 Task: Create a due date automation trigger when advanced on, on the wednesday of the week before a card is due add fields with custom field "Resume" set to a date between 1 and 7 days from now at 11:00 AM.
Action: Mouse moved to (994, 90)
Screenshot: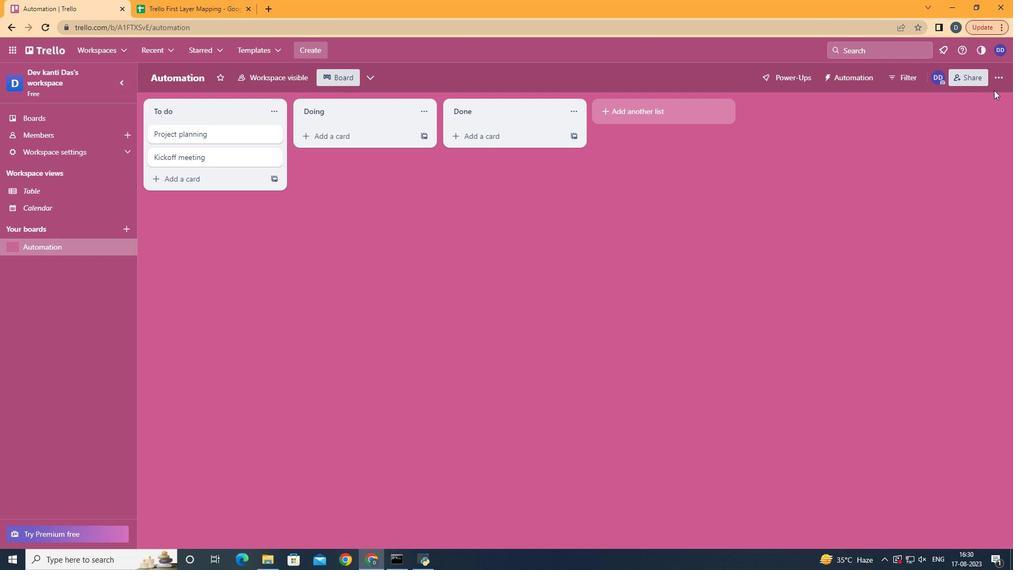 
Action: Mouse pressed left at (994, 90)
Screenshot: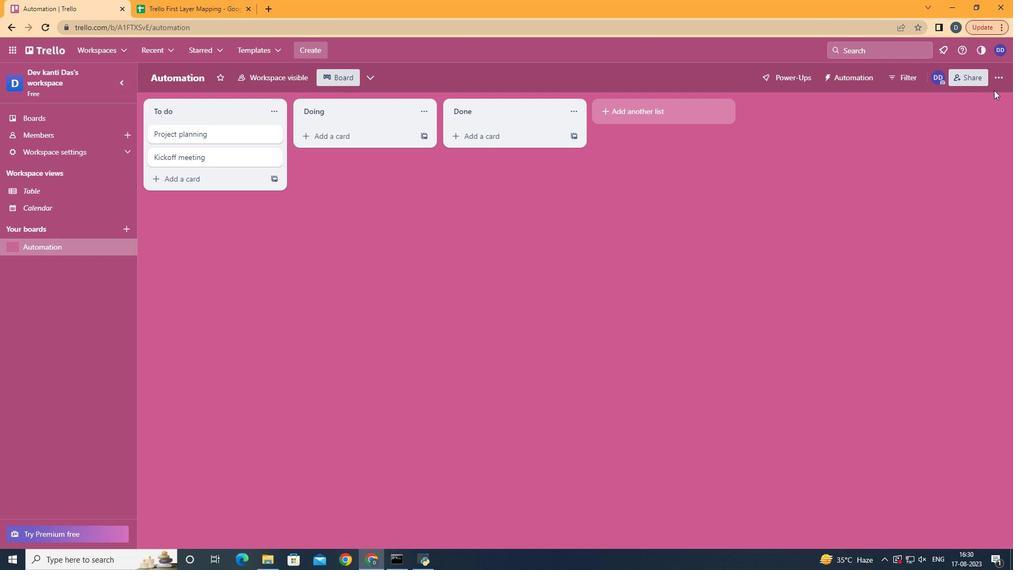 
Action: Mouse moved to (994, 84)
Screenshot: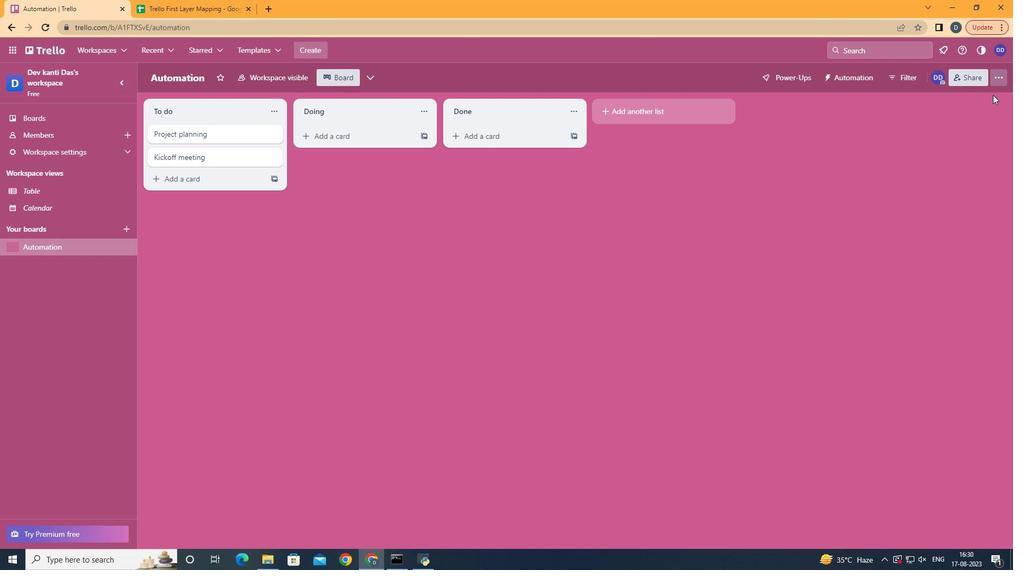
Action: Mouse pressed left at (994, 84)
Screenshot: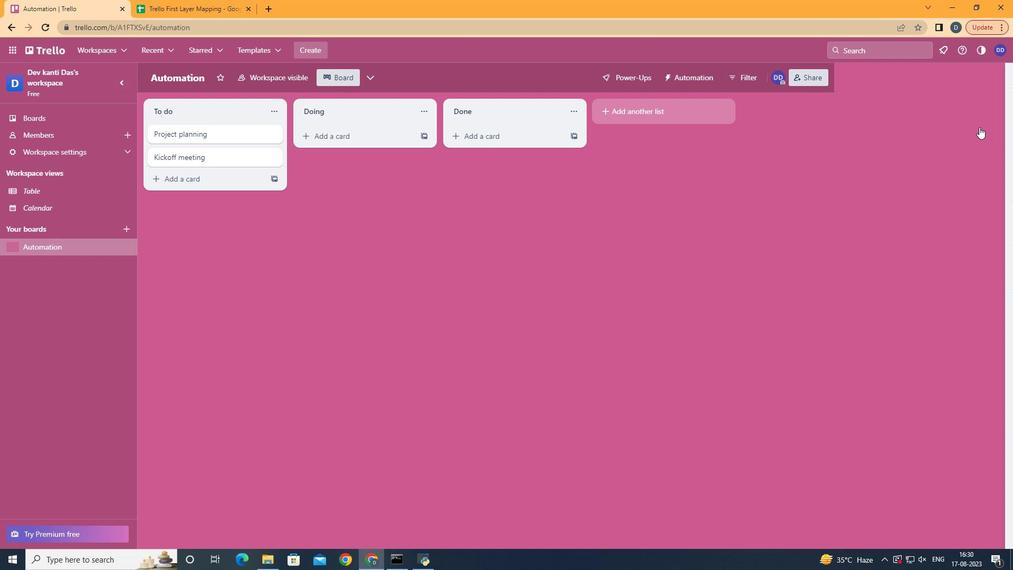 
Action: Mouse moved to (922, 224)
Screenshot: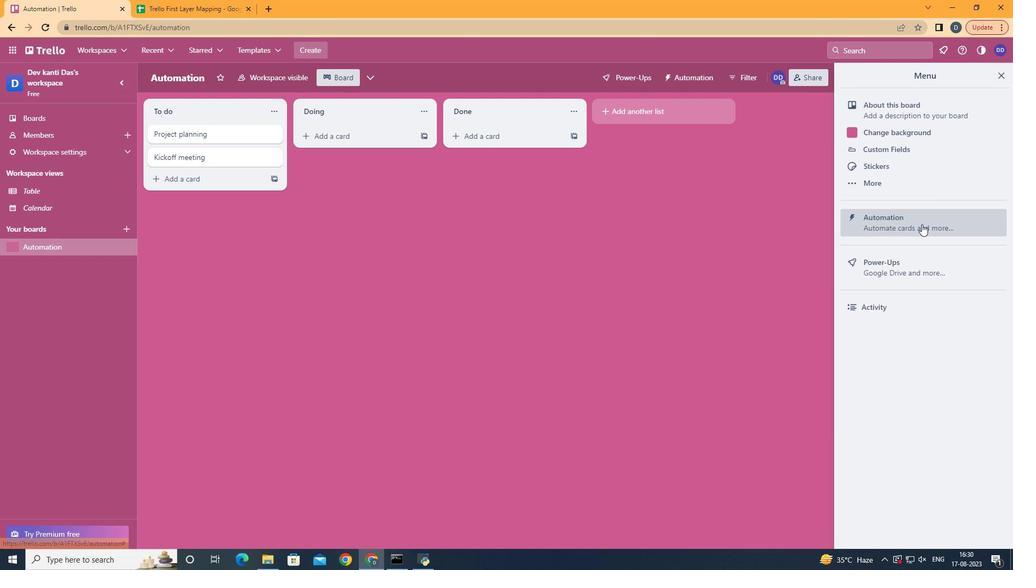 
Action: Mouse pressed left at (922, 224)
Screenshot: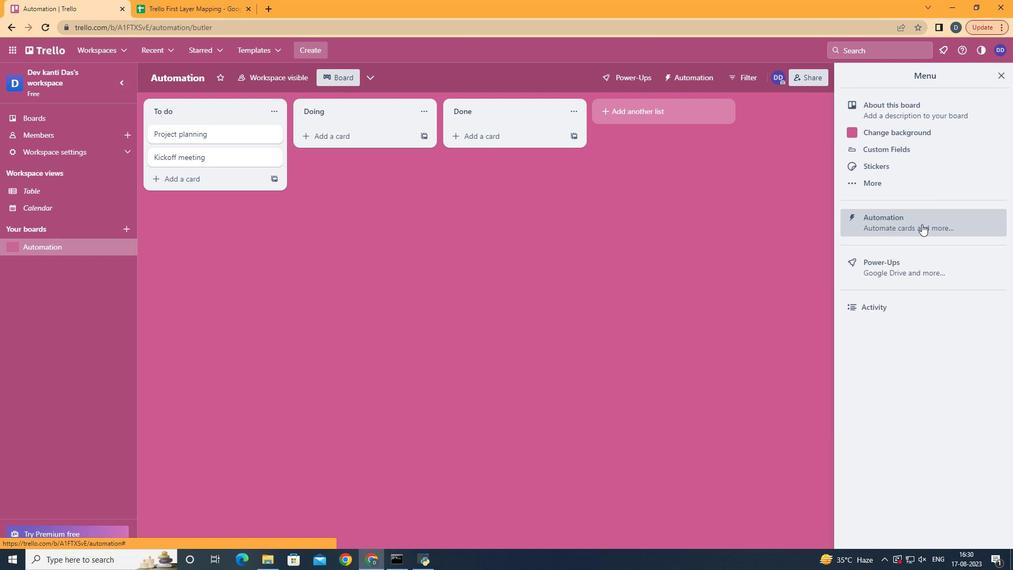 
Action: Mouse moved to (188, 211)
Screenshot: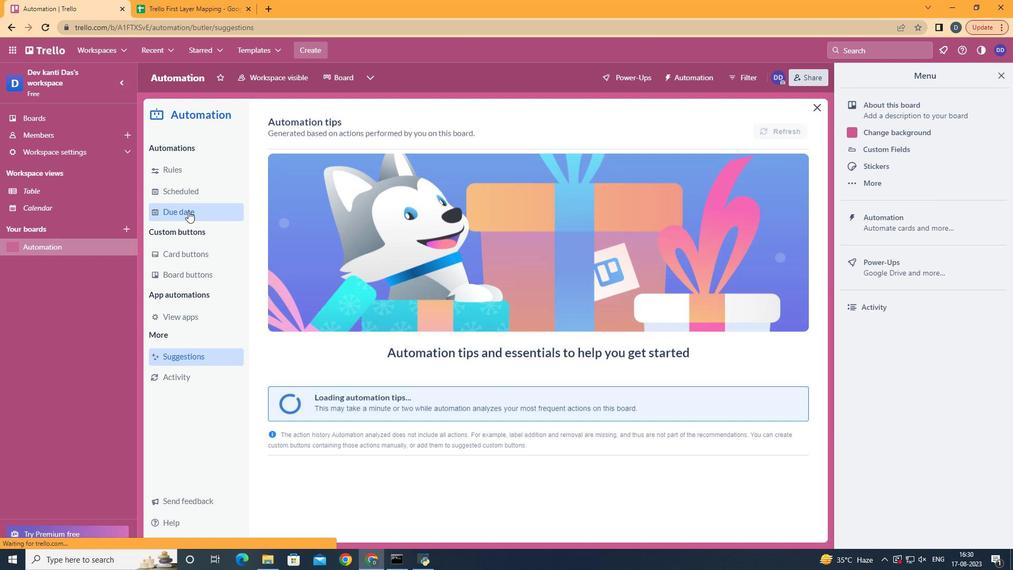 
Action: Mouse pressed left at (188, 211)
Screenshot: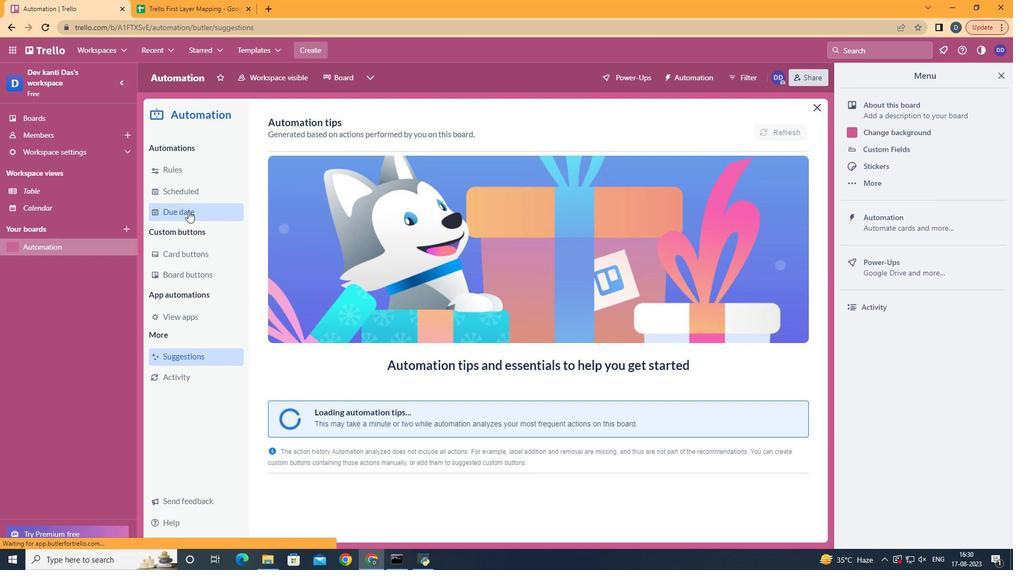 
Action: Mouse moved to (752, 124)
Screenshot: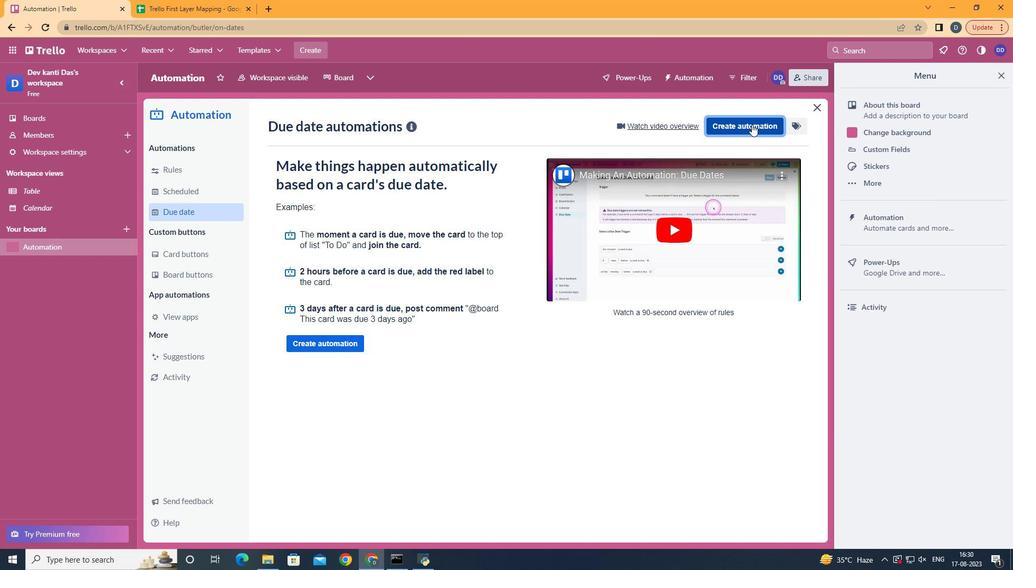
Action: Mouse pressed left at (752, 124)
Screenshot: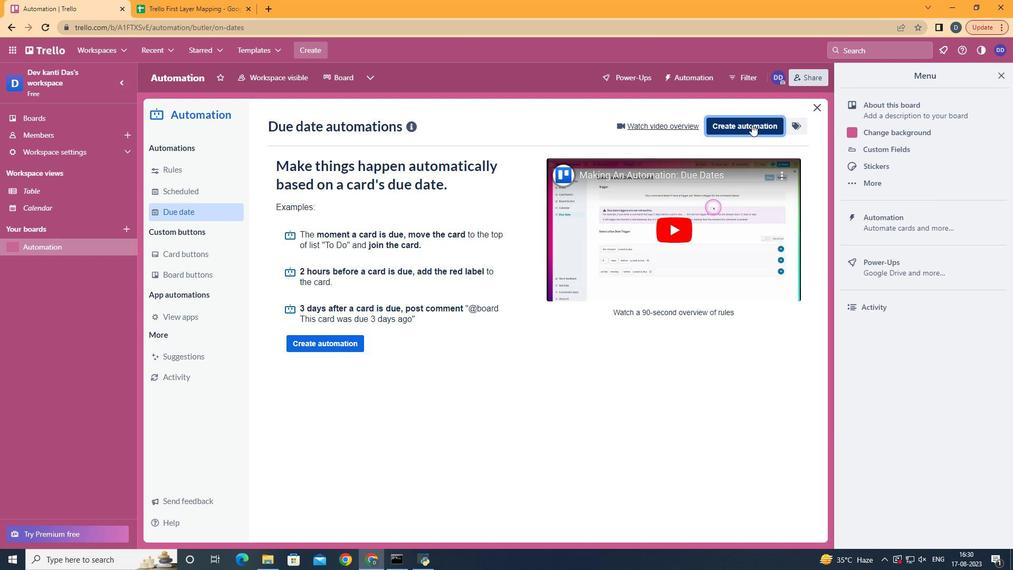 
Action: Mouse moved to (555, 231)
Screenshot: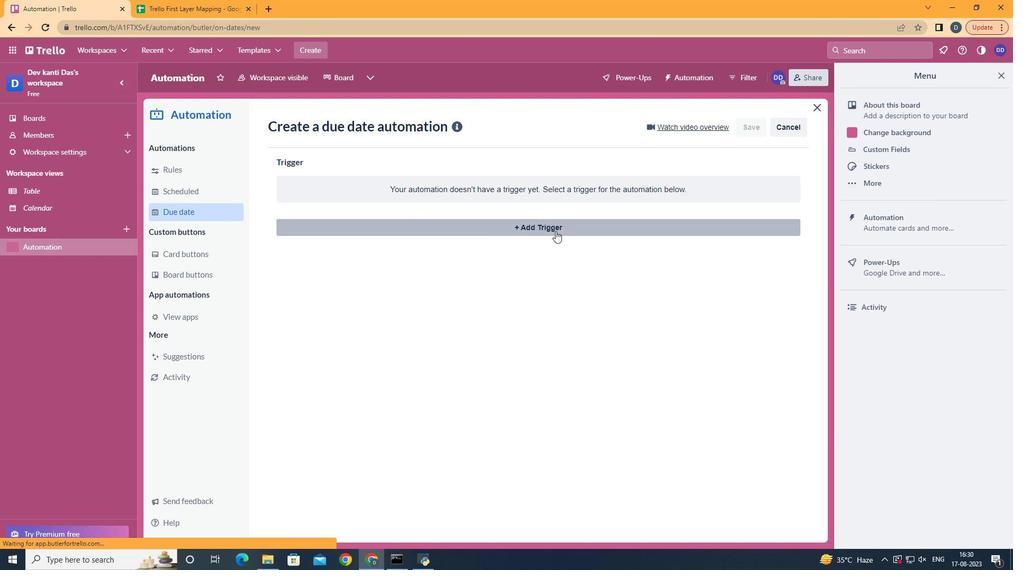 
Action: Mouse pressed left at (555, 231)
Screenshot: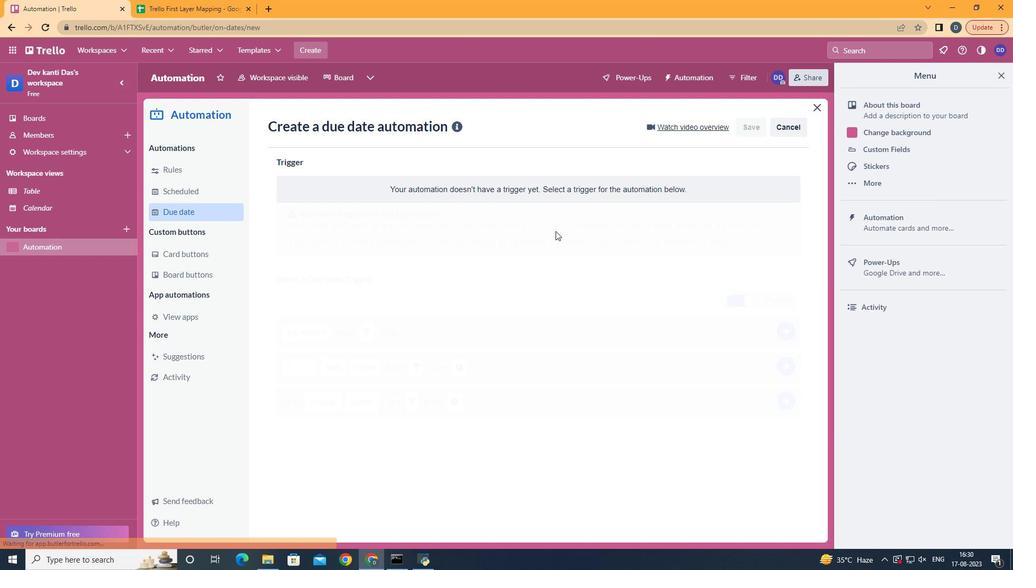 
Action: Mouse moved to (354, 314)
Screenshot: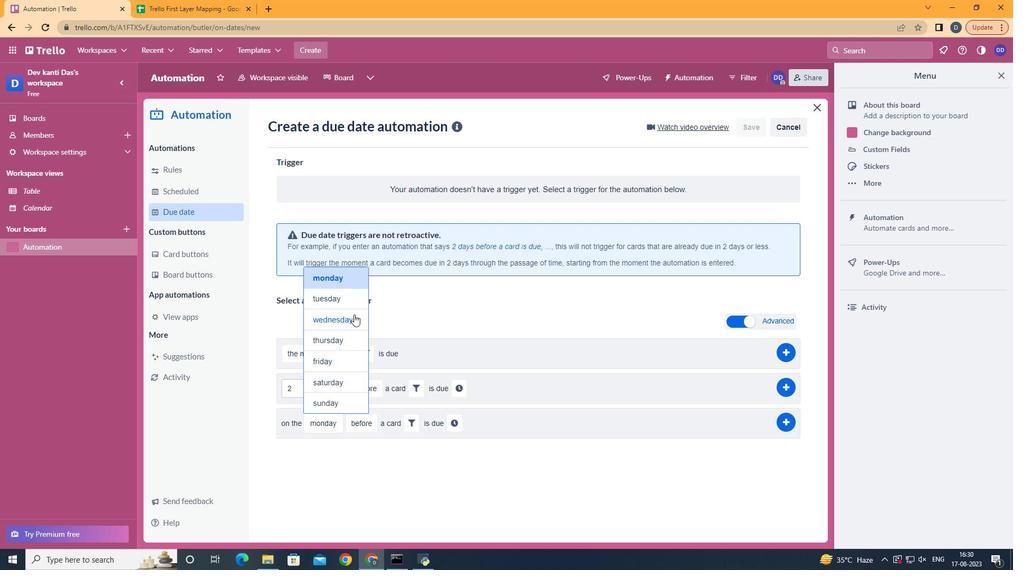 
Action: Mouse pressed left at (354, 314)
Screenshot: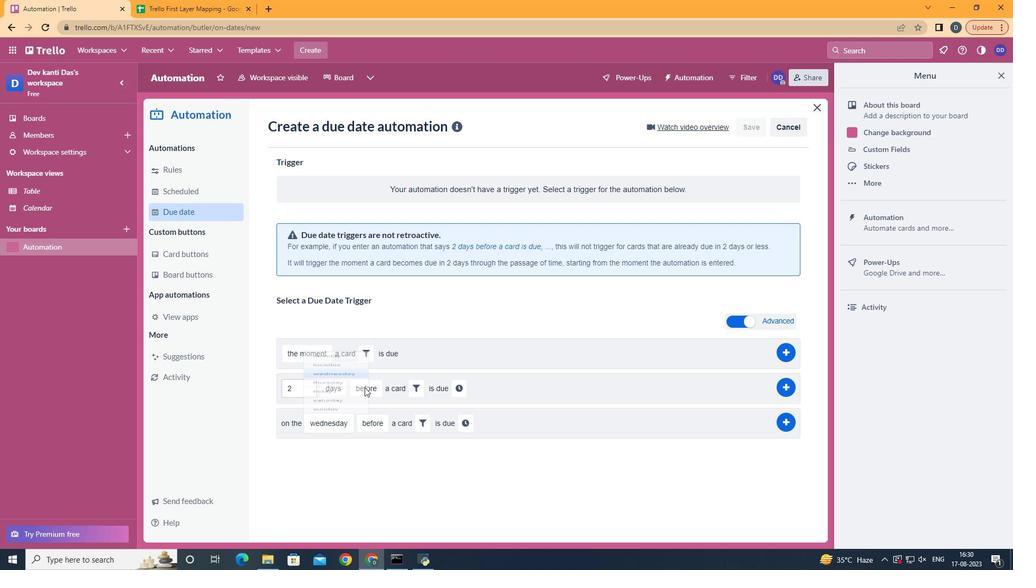 
Action: Mouse moved to (403, 512)
Screenshot: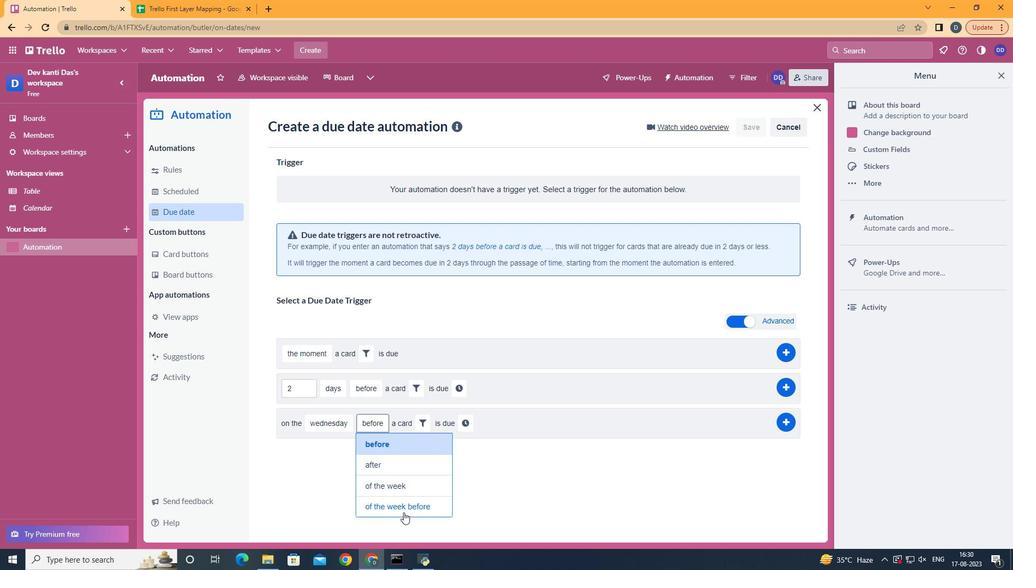 
Action: Mouse pressed left at (403, 512)
Screenshot: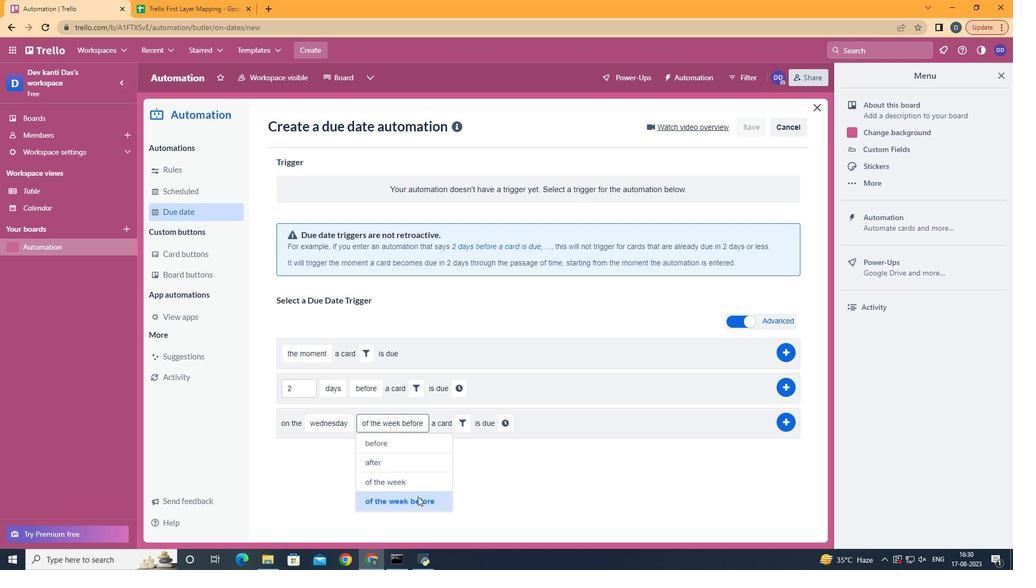 
Action: Mouse moved to (467, 424)
Screenshot: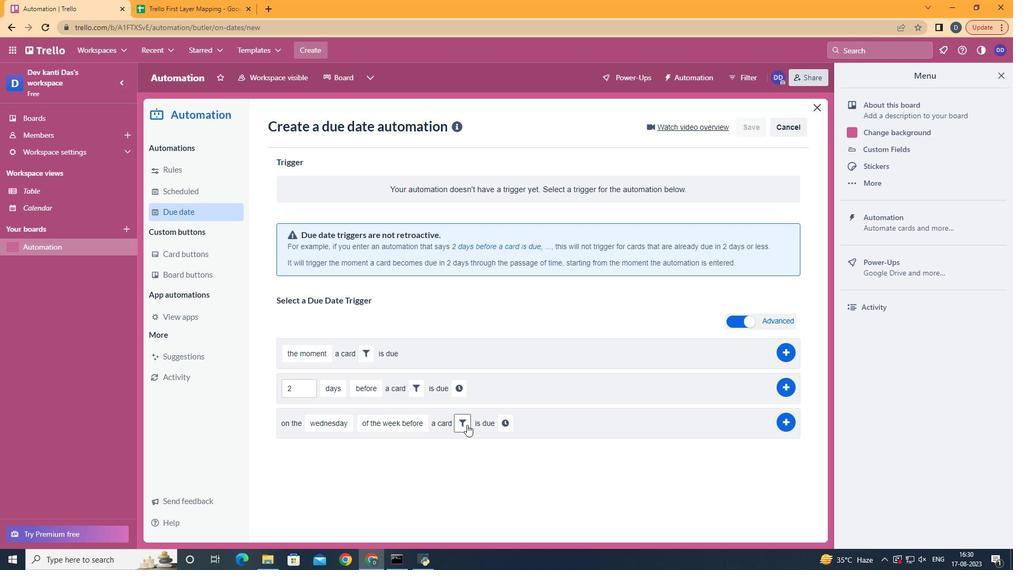 
Action: Mouse pressed left at (467, 424)
Screenshot: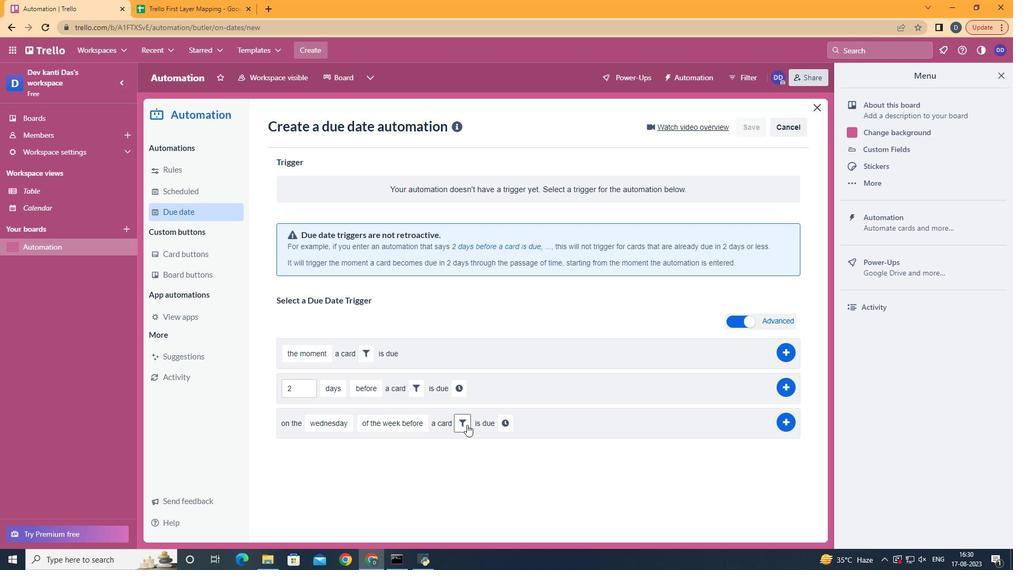 
Action: Mouse moved to (638, 450)
Screenshot: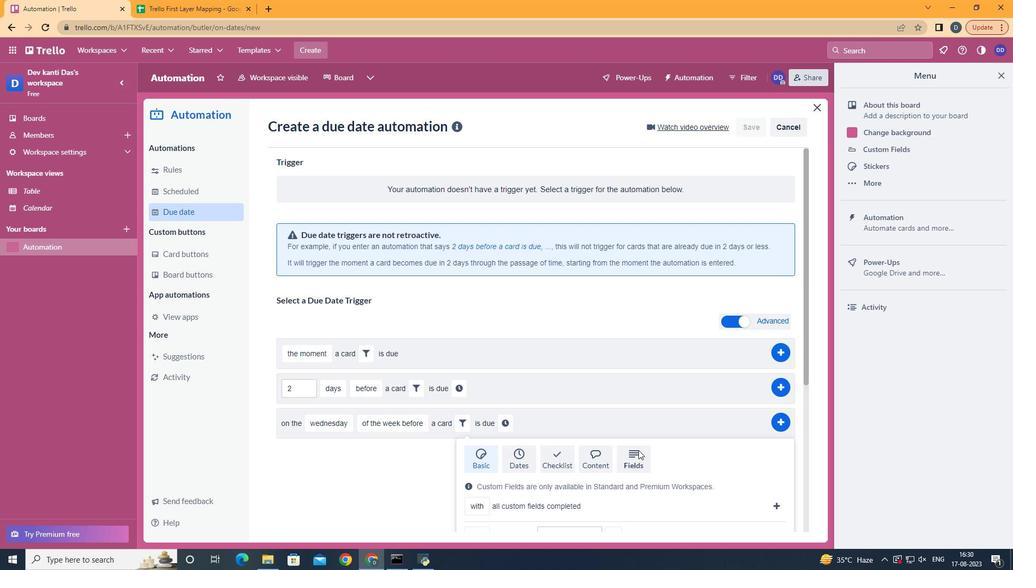 
Action: Mouse pressed left at (638, 450)
Screenshot: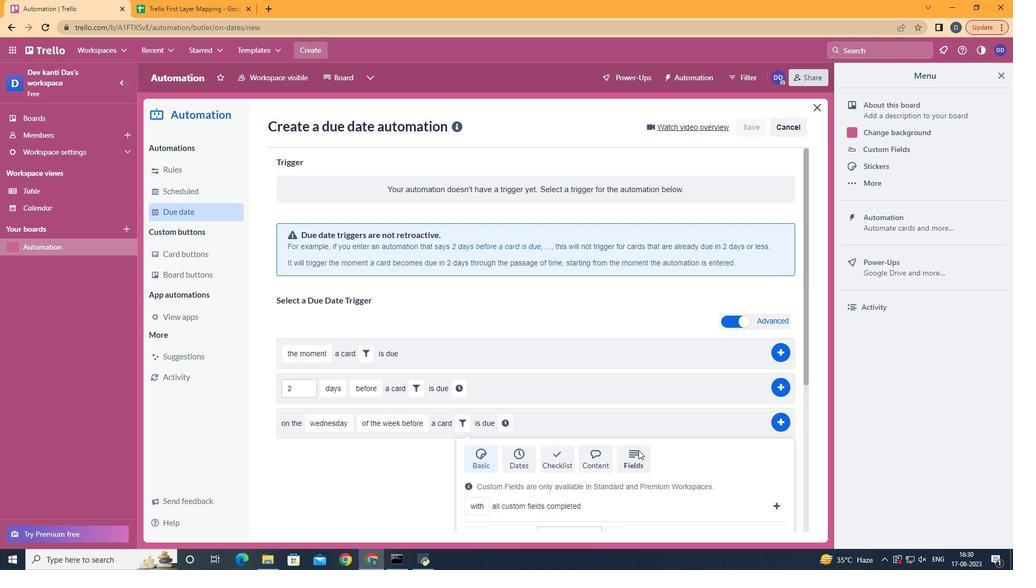 
Action: Mouse scrolled (638, 449) with delta (0, 0)
Screenshot: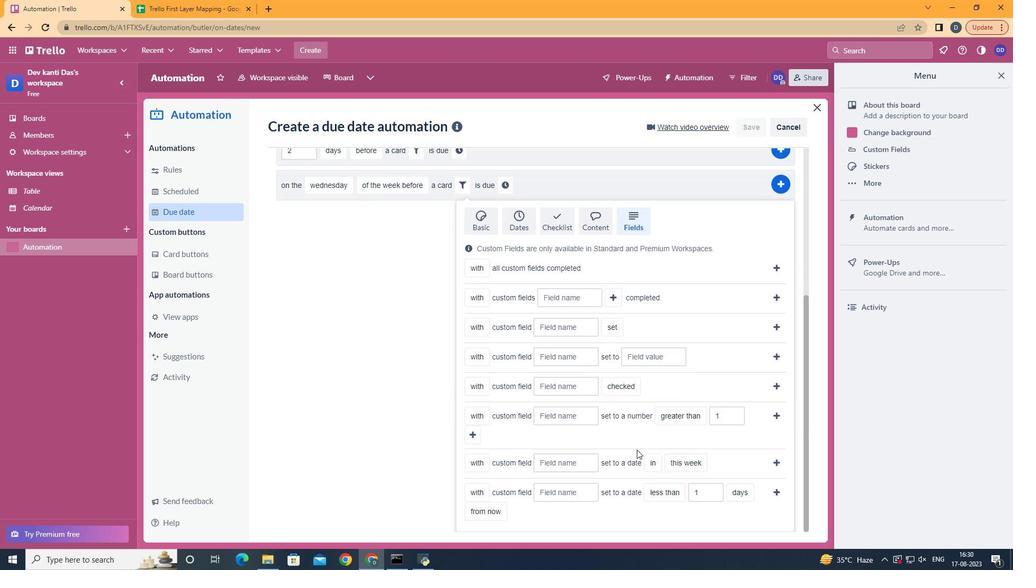 
Action: Mouse scrolled (638, 449) with delta (0, 0)
Screenshot: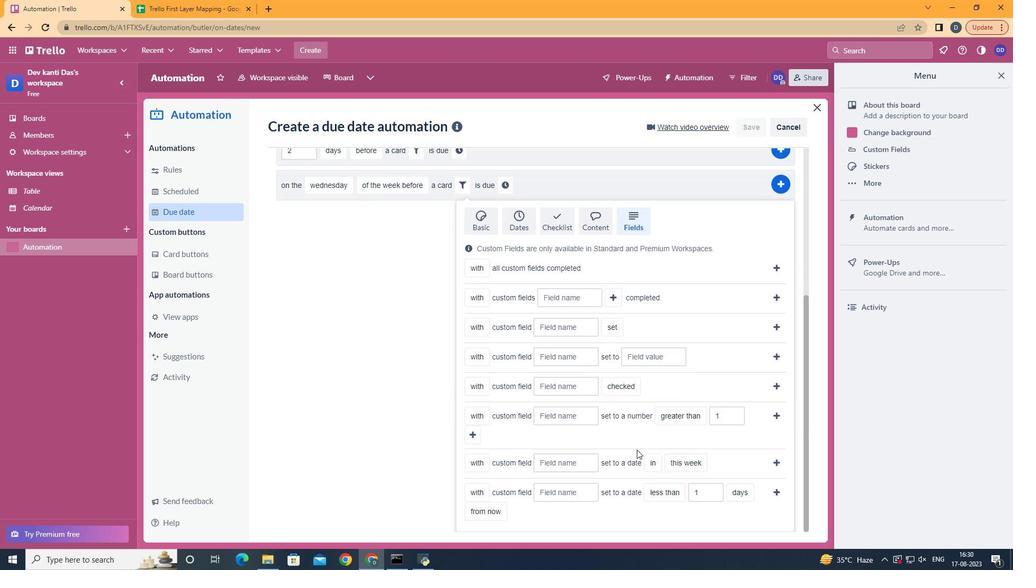 
Action: Mouse scrolled (638, 449) with delta (0, 0)
Screenshot: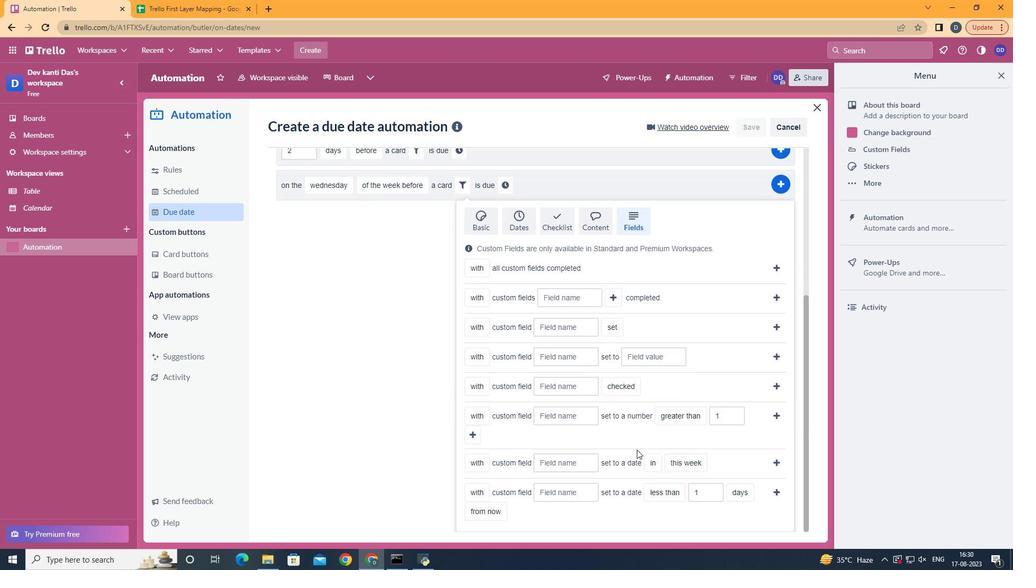 
Action: Mouse scrolled (638, 449) with delta (0, 0)
Screenshot: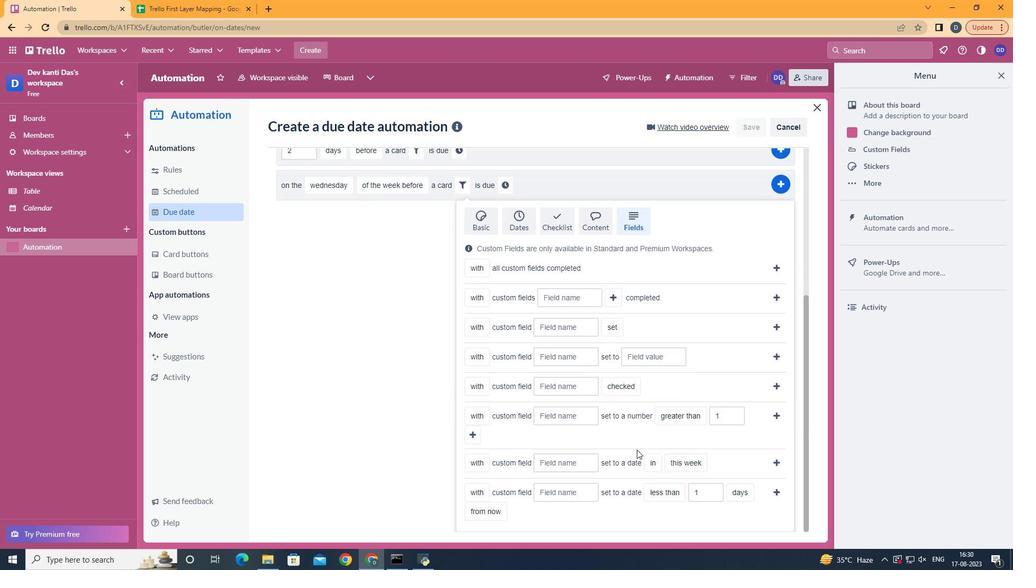 
Action: Mouse scrolled (638, 449) with delta (0, 0)
Screenshot: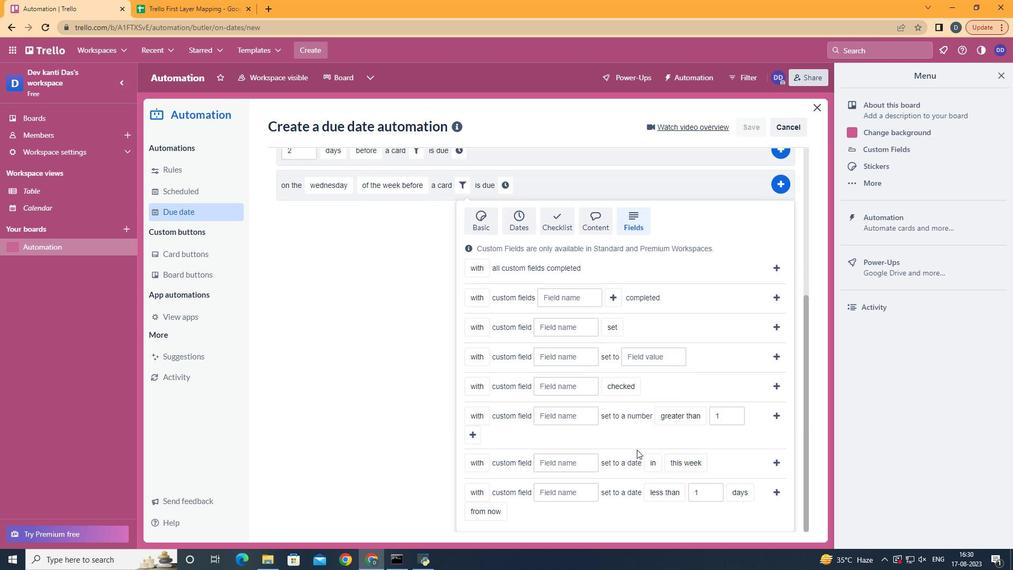 
Action: Mouse scrolled (638, 449) with delta (0, 0)
Screenshot: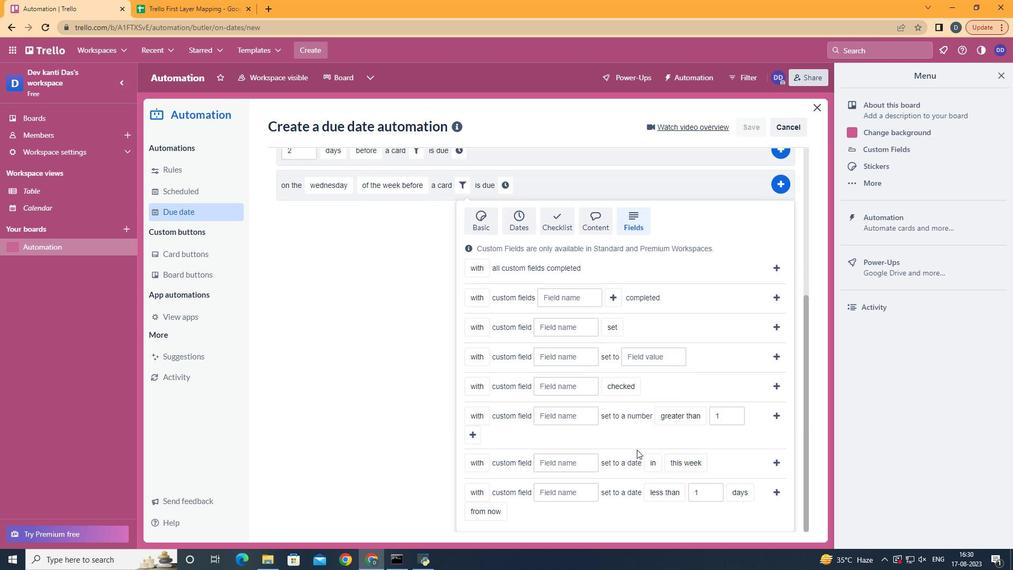 
Action: Mouse scrolled (638, 449) with delta (0, 0)
Screenshot: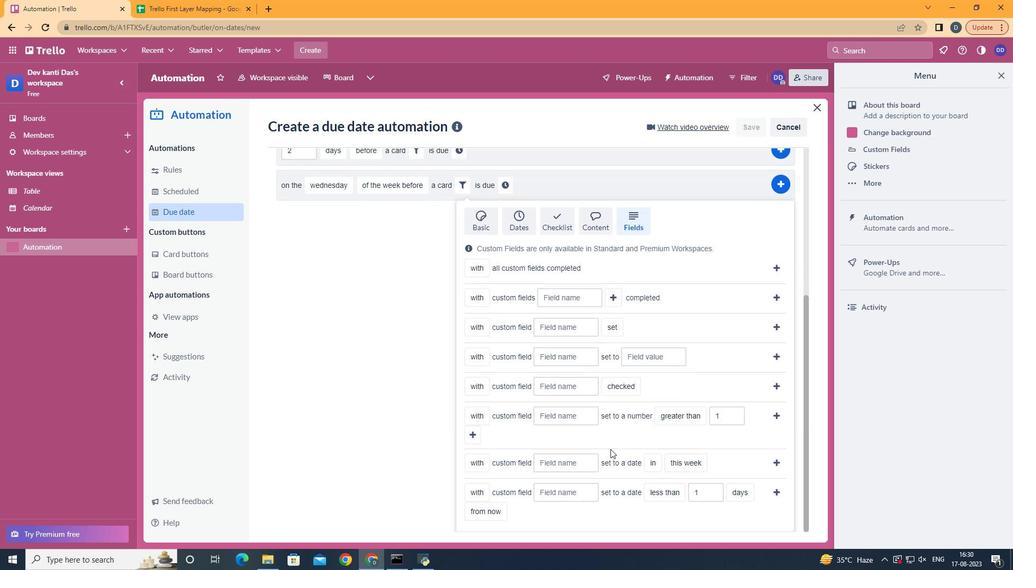 
Action: Mouse moved to (557, 486)
Screenshot: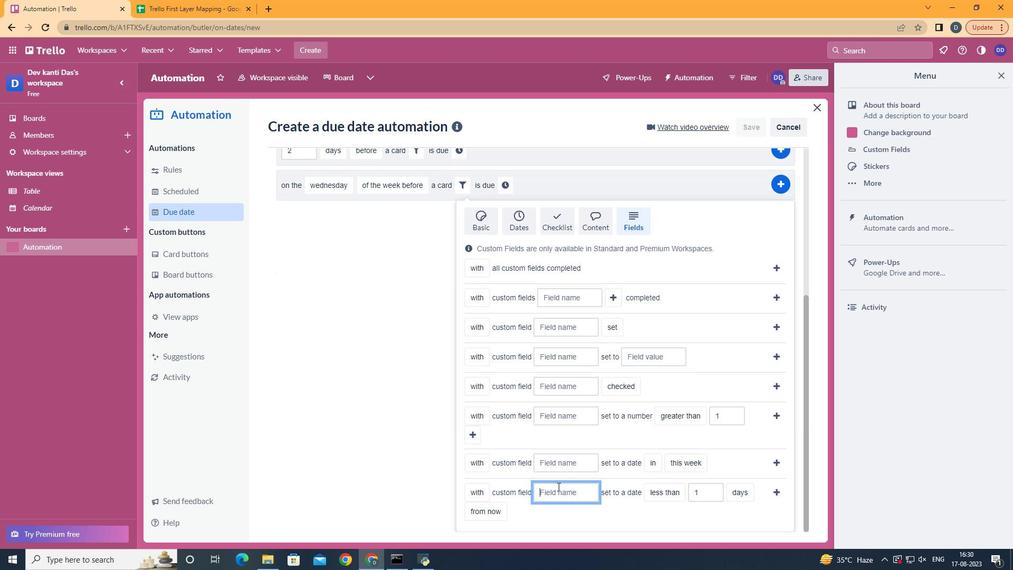 
Action: Mouse pressed left at (557, 486)
Screenshot: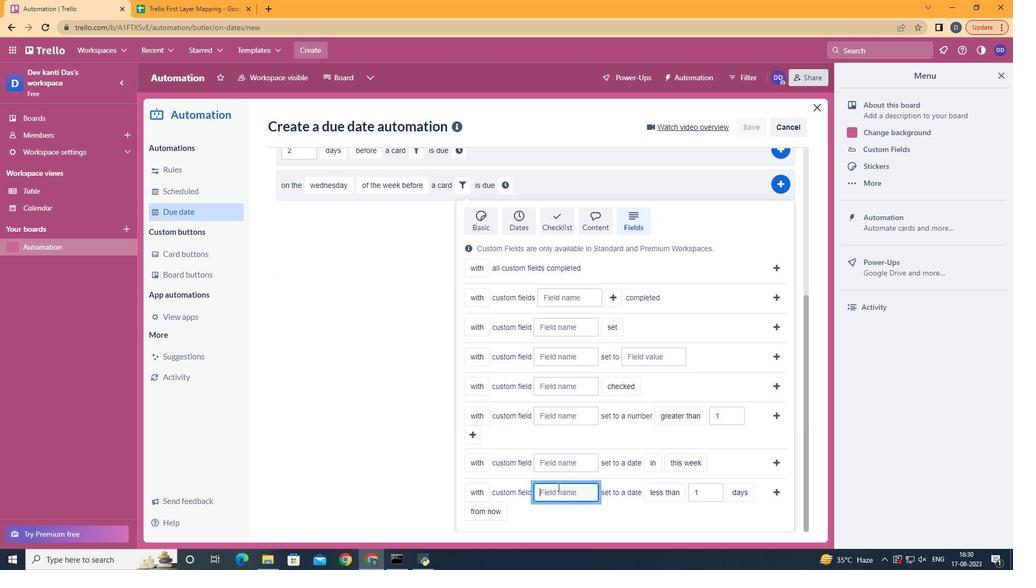 
Action: Key pressed <Key.shift>Resume
Screenshot: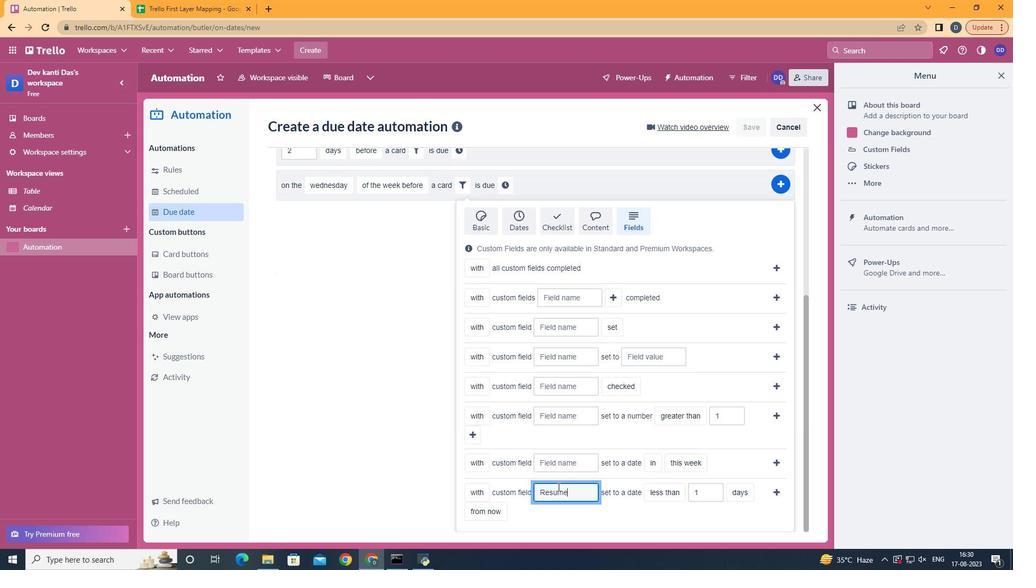 
Action: Mouse moved to (666, 480)
Screenshot: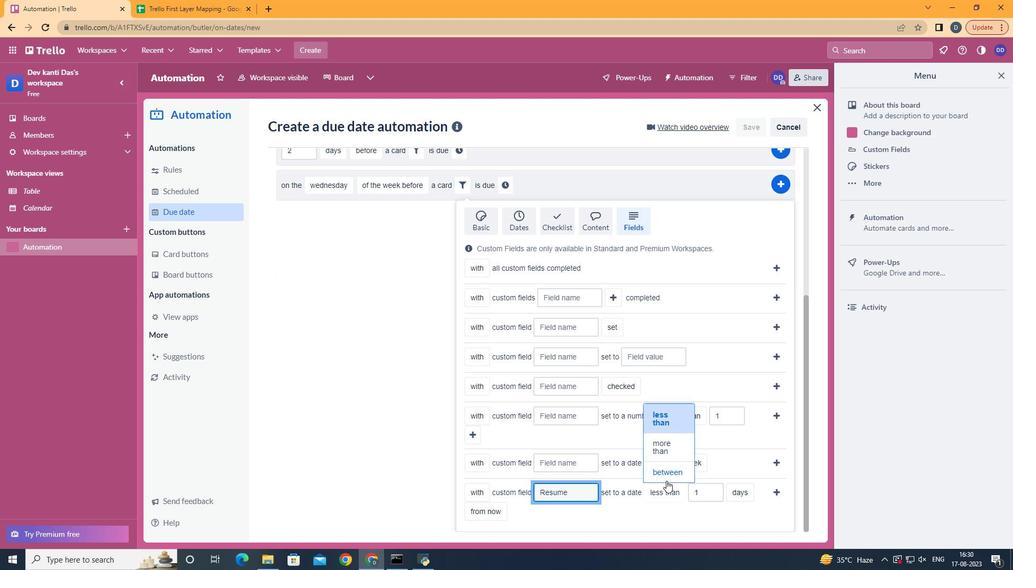 
Action: Mouse pressed left at (666, 480)
Screenshot: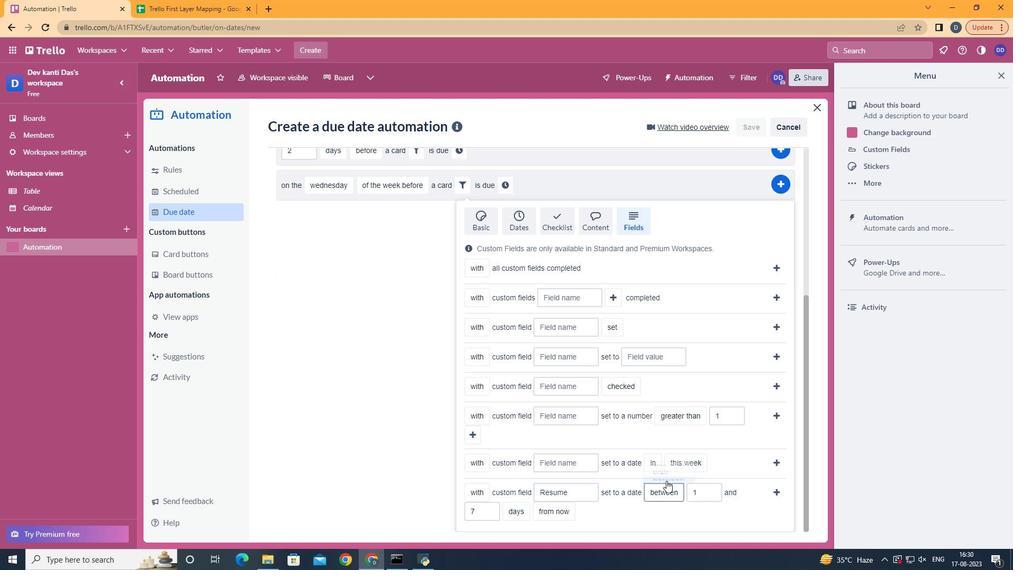 
Action: Mouse moved to (783, 492)
Screenshot: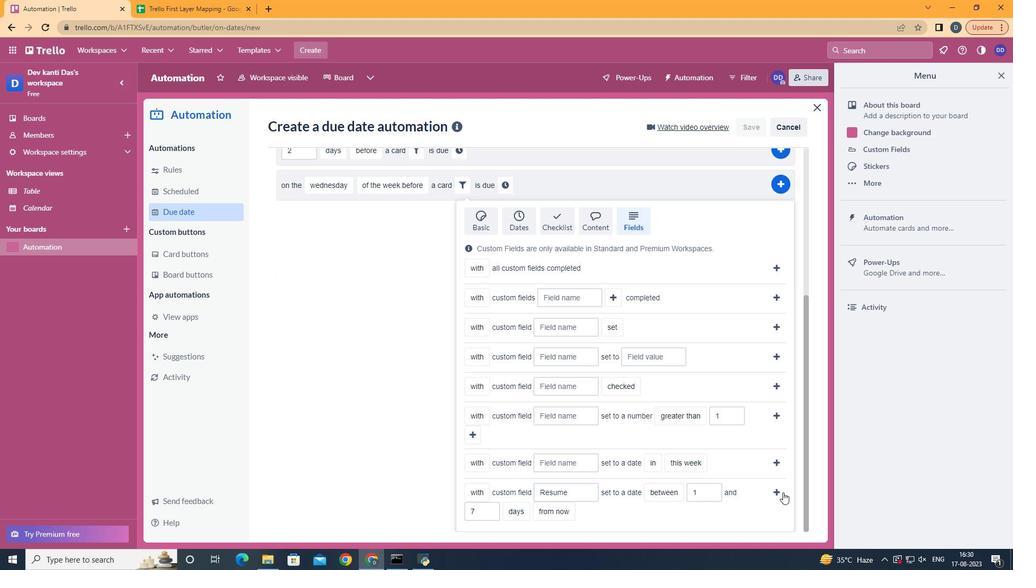
Action: Mouse pressed left at (783, 492)
Screenshot: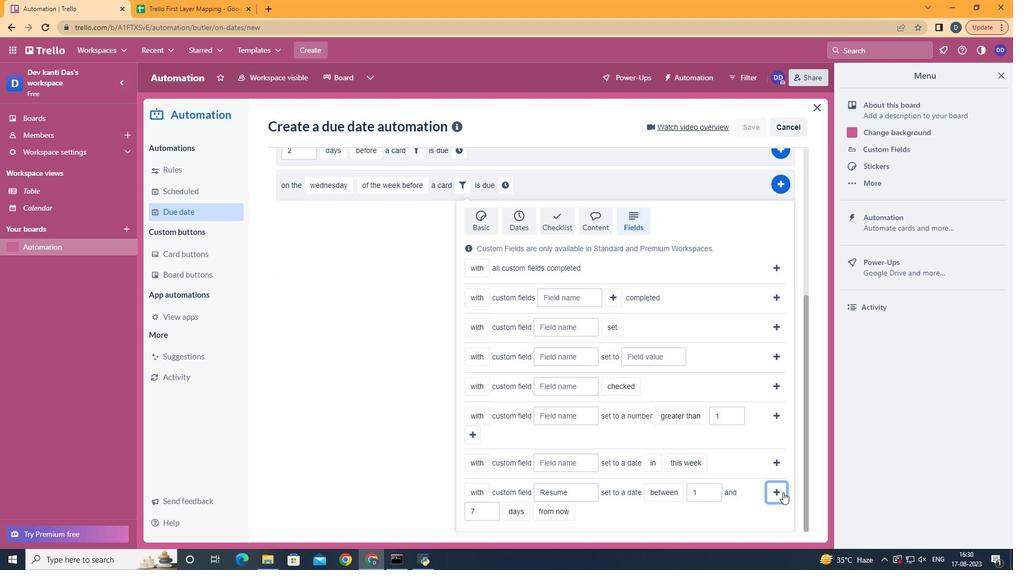 
Action: Mouse moved to (293, 445)
Screenshot: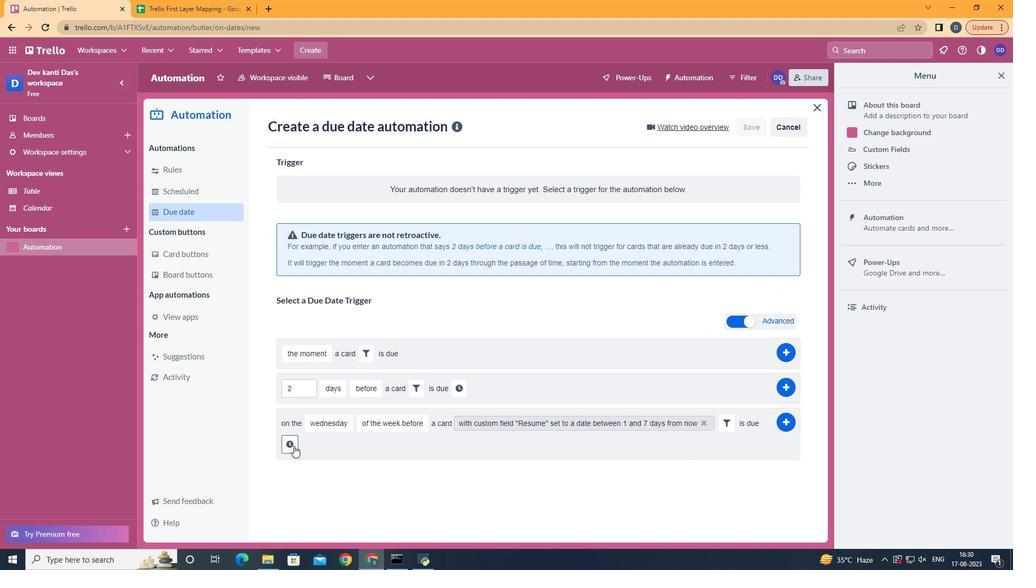 
Action: Mouse pressed left at (293, 445)
Screenshot: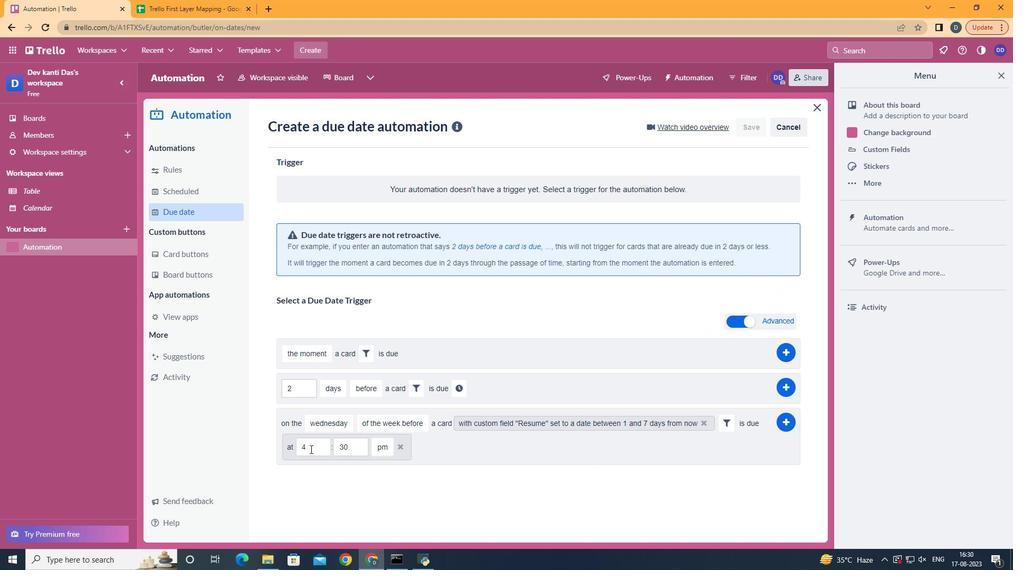 
Action: Mouse moved to (310, 449)
Screenshot: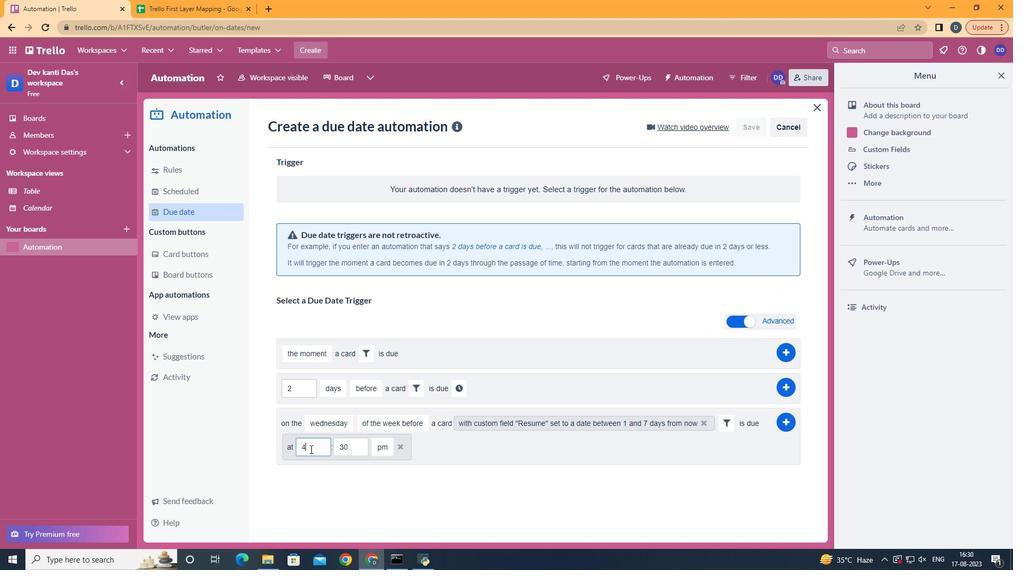 
Action: Mouse pressed left at (310, 449)
Screenshot: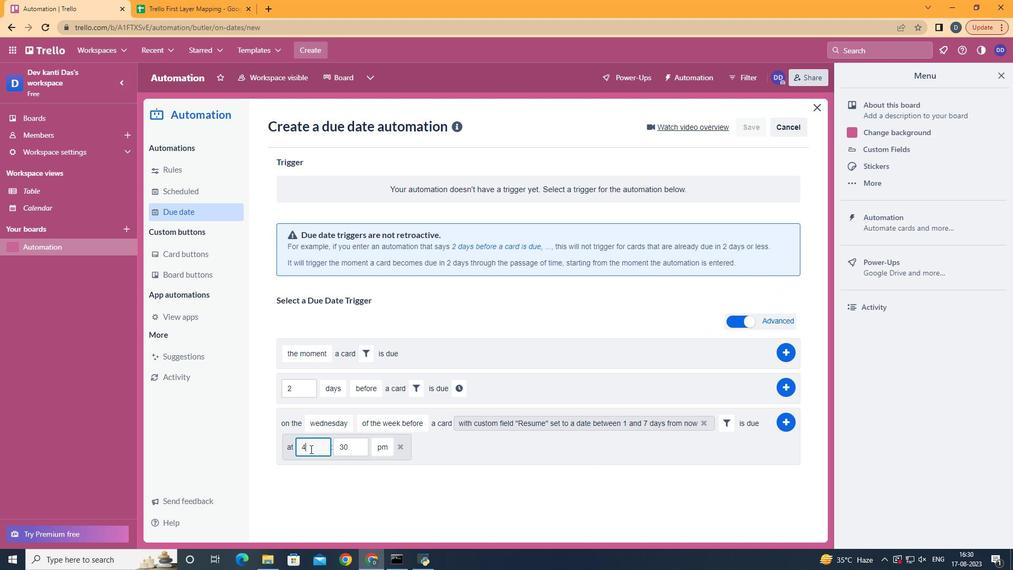 
Action: Mouse moved to (283, 458)
Screenshot: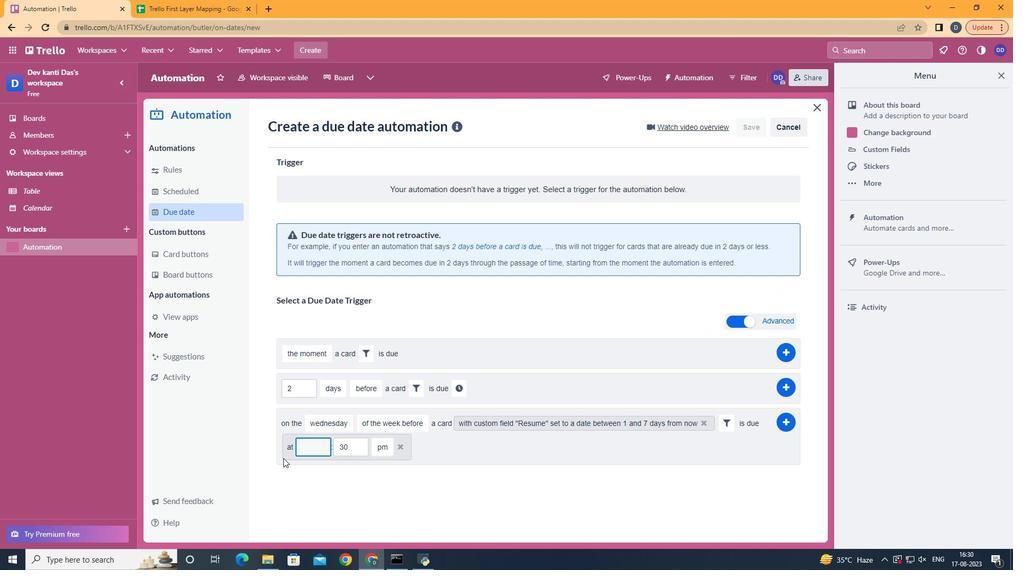 
Action: Key pressed <Key.backspace>11
Screenshot: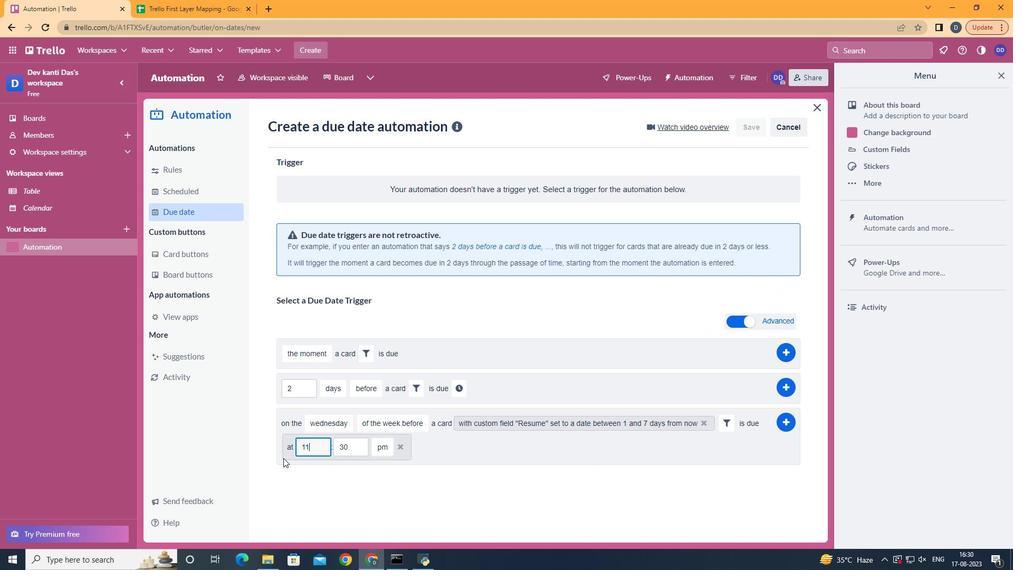 
Action: Mouse moved to (364, 438)
Screenshot: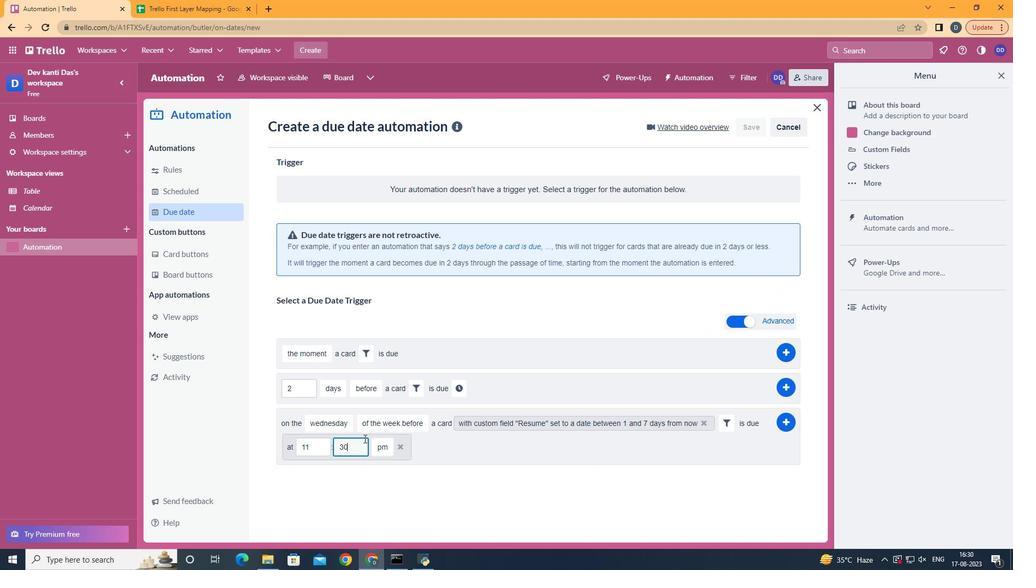 
Action: Mouse pressed left at (364, 438)
Screenshot: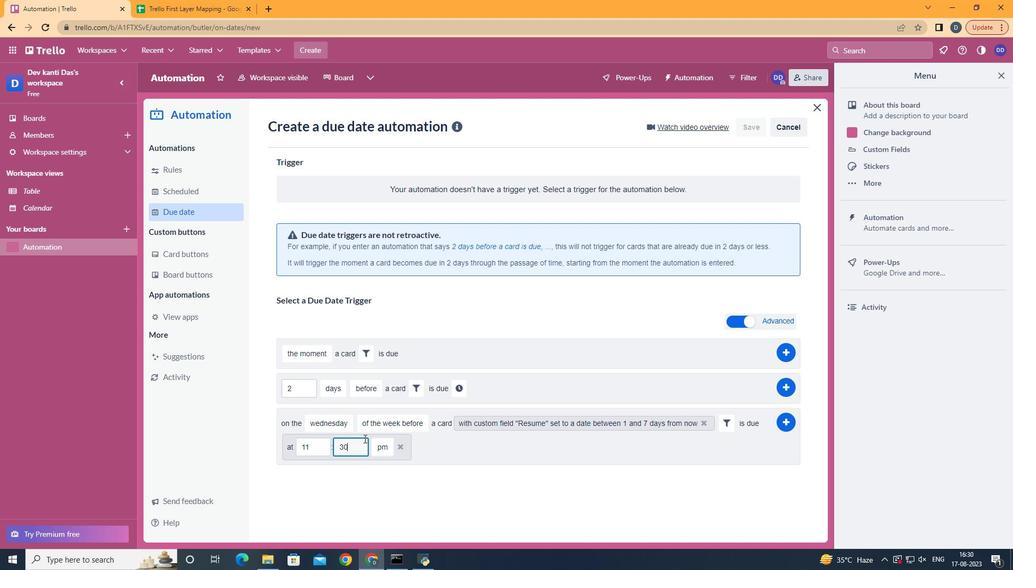 
Action: Key pressed <Key.backspace><Key.backspace>00
Screenshot: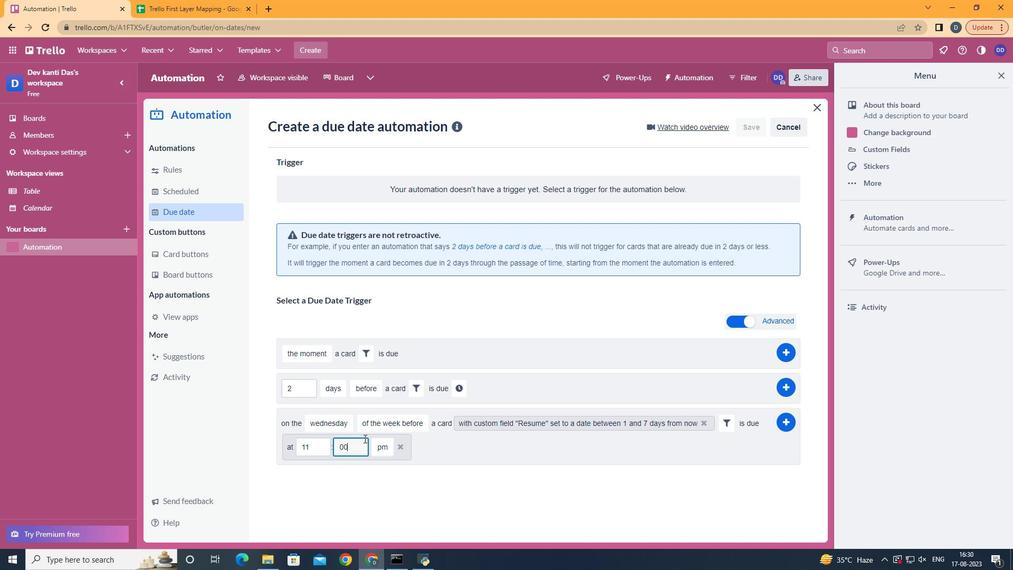 
Action: Mouse moved to (388, 466)
Screenshot: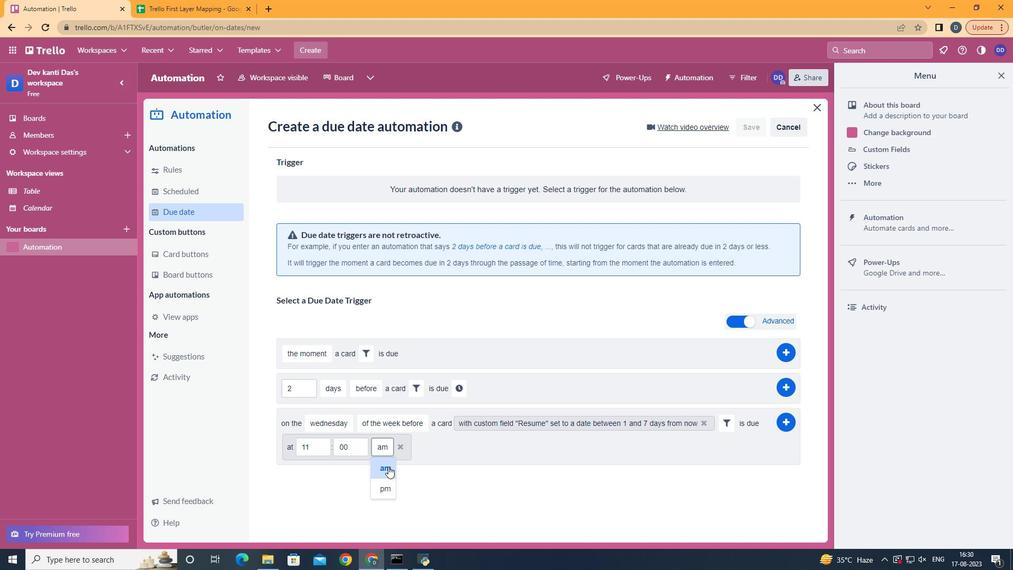 
Action: Mouse pressed left at (388, 466)
Screenshot: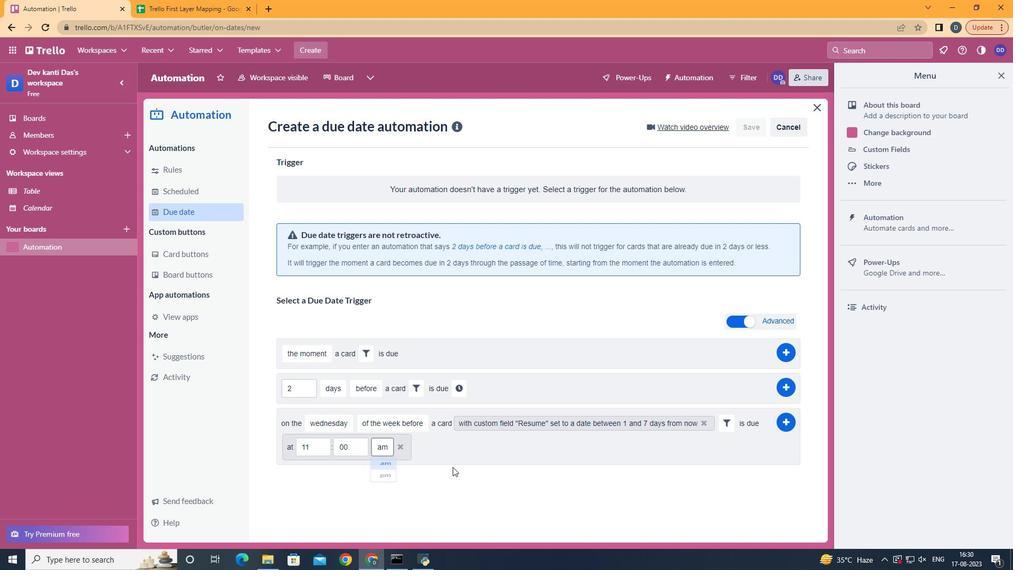 
Action: Mouse moved to (794, 420)
Screenshot: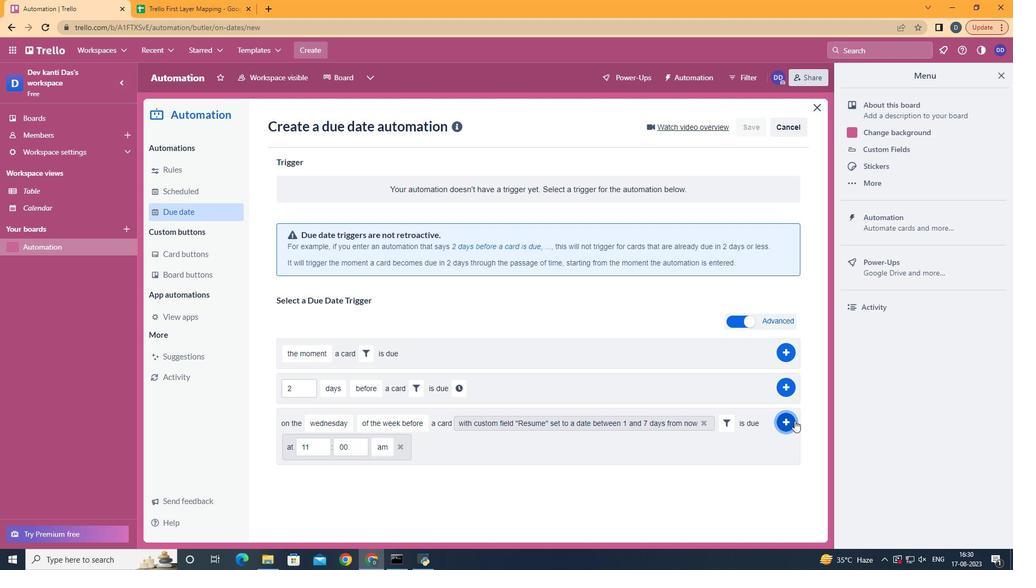 
Action: Mouse pressed left at (794, 420)
Screenshot: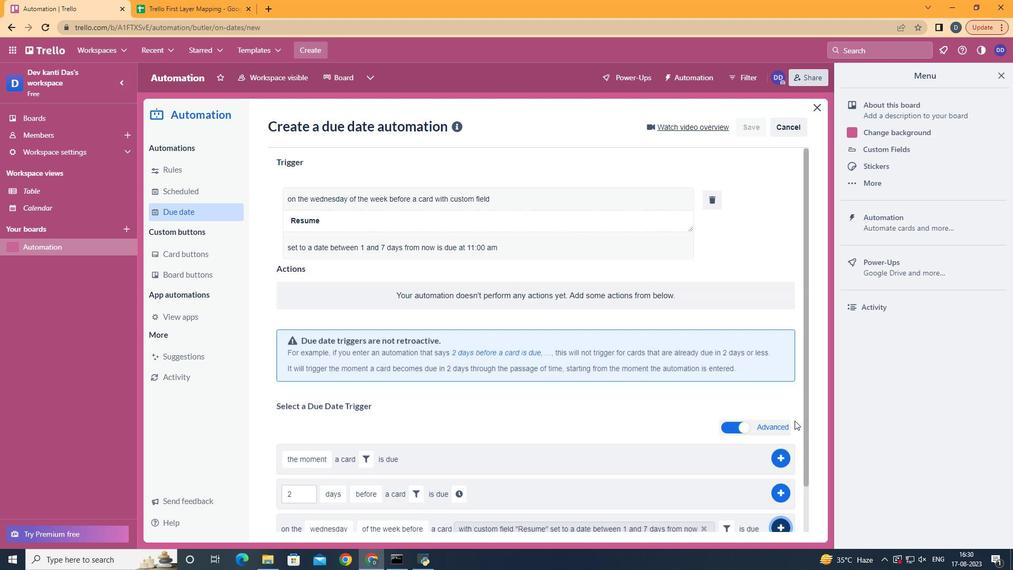 
